 Task: Help me in understanding how to capture cases via emails abd web through guidance center
Action: Mouse scrolled (439, 232) with delta (0, 0)
Screenshot: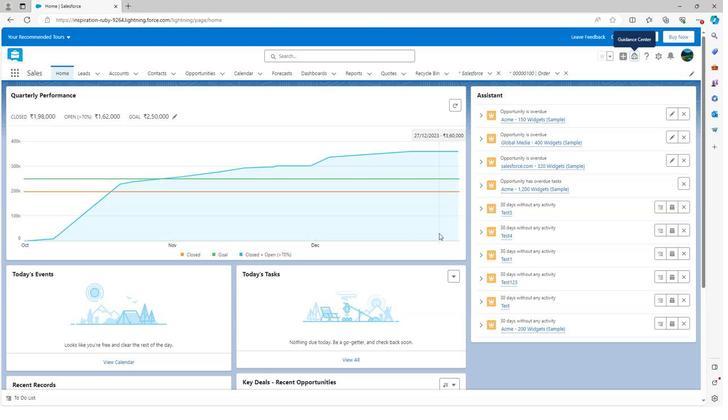 
Action: Mouse scrolled (439, 232) with delta (0, 0)
Screenshot: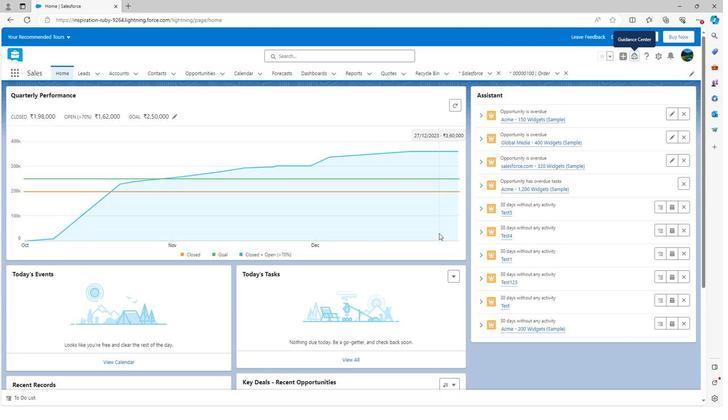 
Action: Mouse scrolled (439, 232) with delta (0, 0)
Screenshot: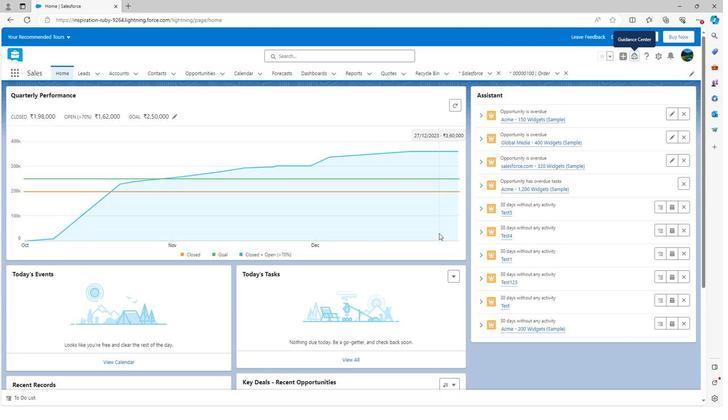 
Action: Mouse scrolled (439, 232) with delta (0, 0)
Screenshot: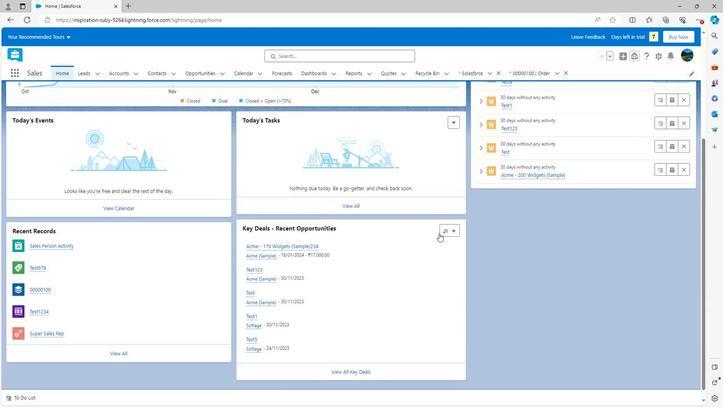 
Action: Mouse scrolled (439, 233) with delta (0, 0)
Screenshot: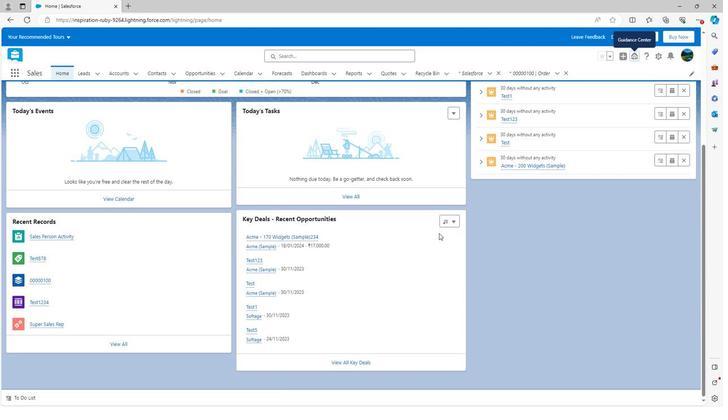 
Action: Mouse scrolled (439, 233) with delta (0, 0)
Screenshot: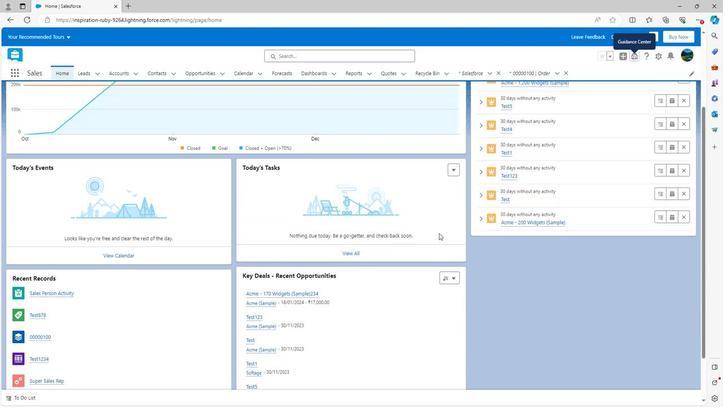 
Action: Mouse scrolled (439, 233) with delta (0, 0)
Screenshot: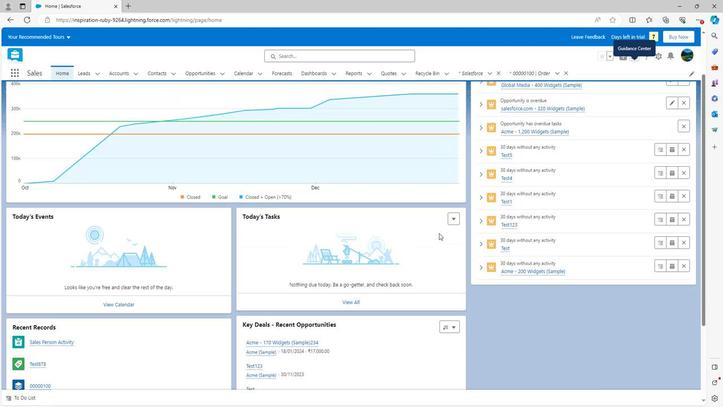 
Action: Mouse scrolled (439, 233) with delta (0, 0)
Screenshot: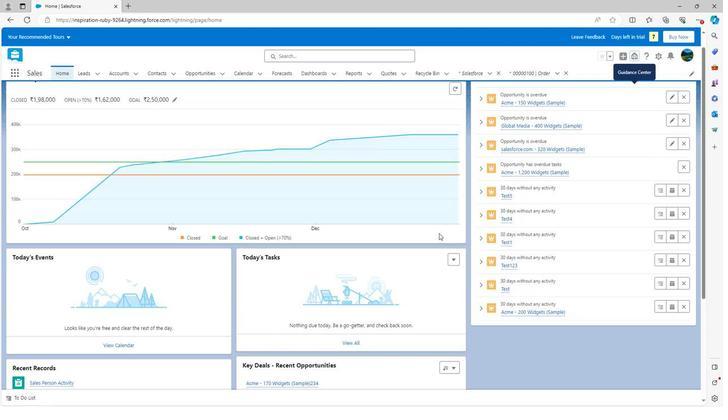 
Action: Mouse moved to (630, 53)
Screenshot: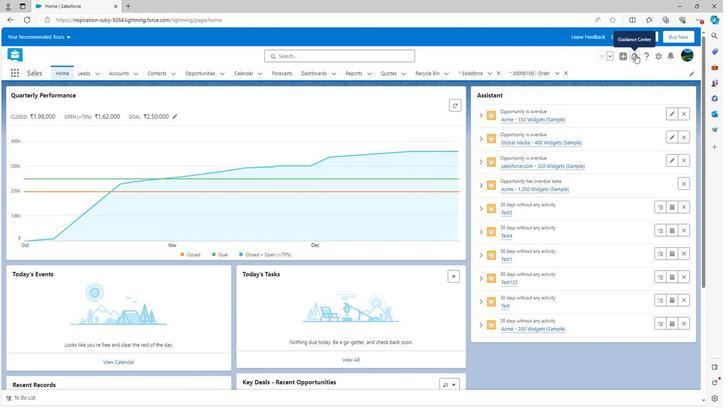 
Action: Mouse pressed left at (630, 53)
Screenshot: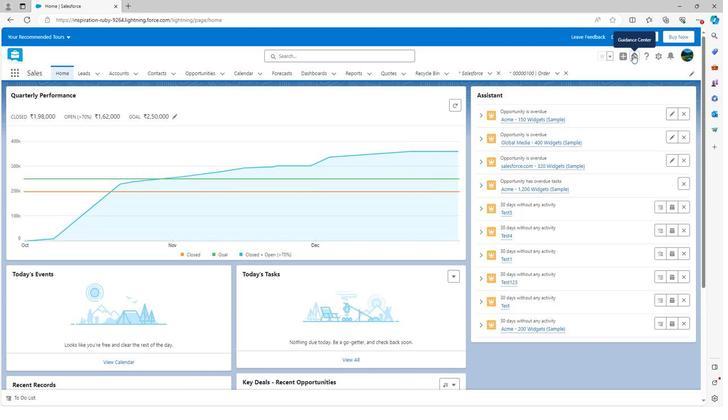 
Action: Mouse moved to (596, 241)
Screenshot: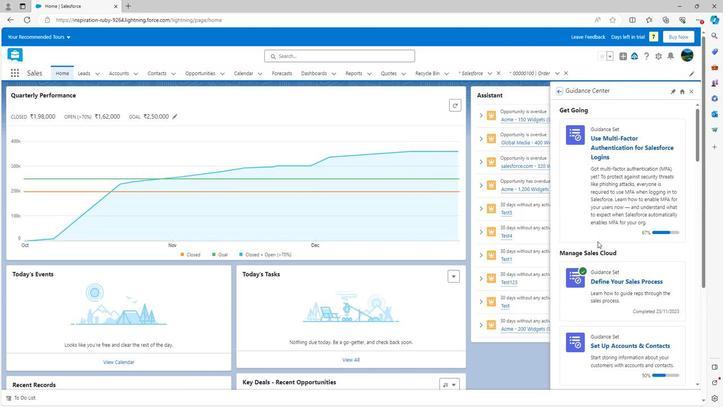
Action: Mouse scrolled (596, 241) with delta (0, 0)
Screenshot: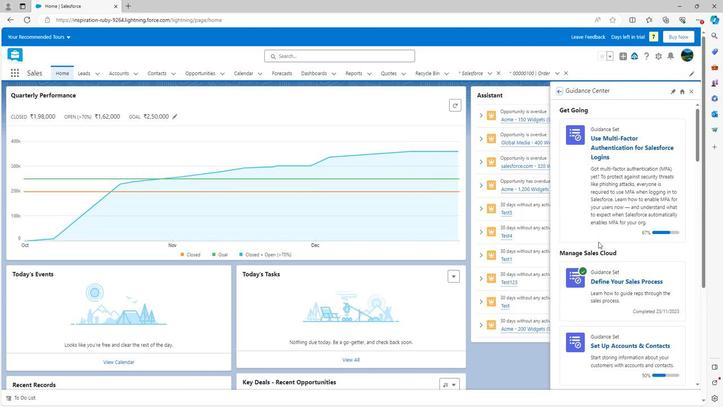 
Action: Mouse scrolled (596, 241) with delta (0, 0)
Screenshot: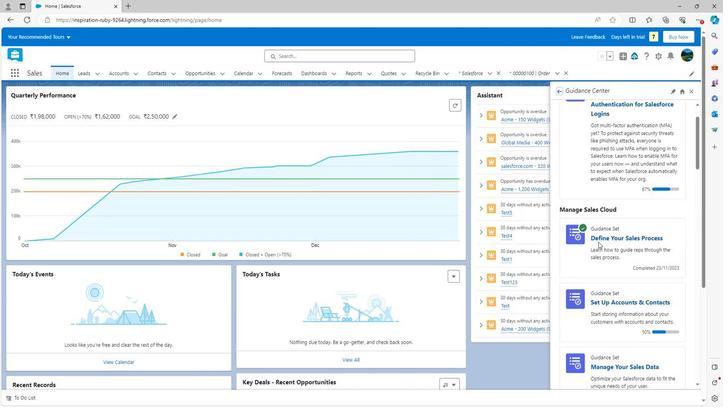 
Action: Mouse scrolled (596, 241) with delta (0, 0)
Screenshot: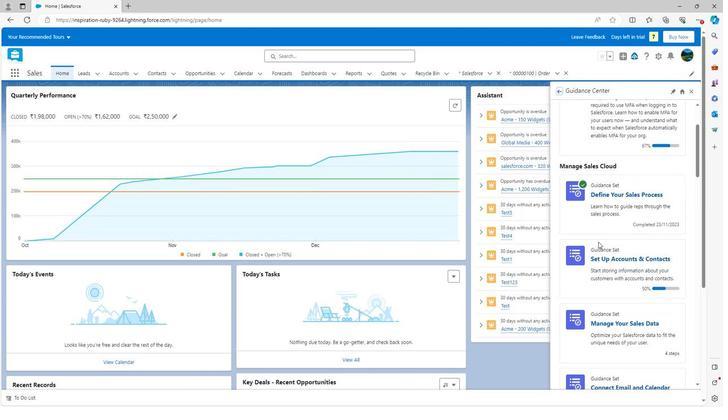 
Action: Mouse scrolled (596, 241) with delta (0, 0)
Screenshot: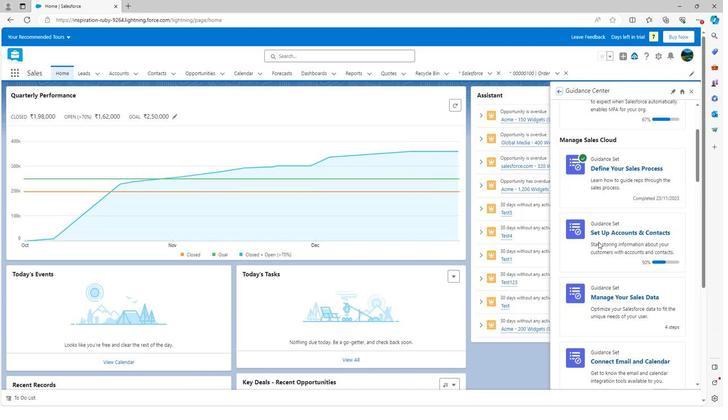 
Action: Mouse scrolled (596, 241) with delta (0, 0)
Screenshot: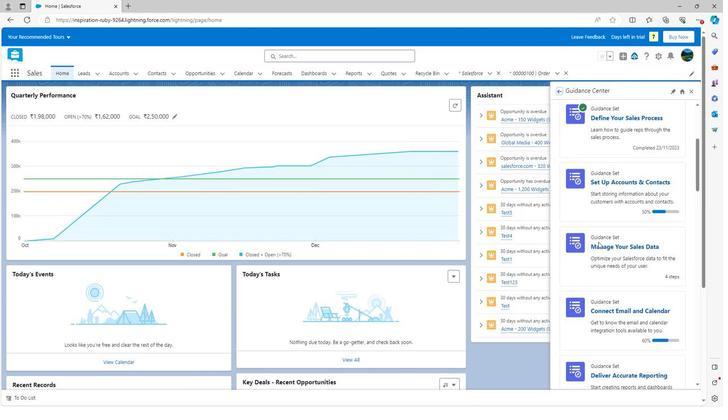 
Action: Mouse scrolled (596, 241) with delta (0, 0)
Screenshot: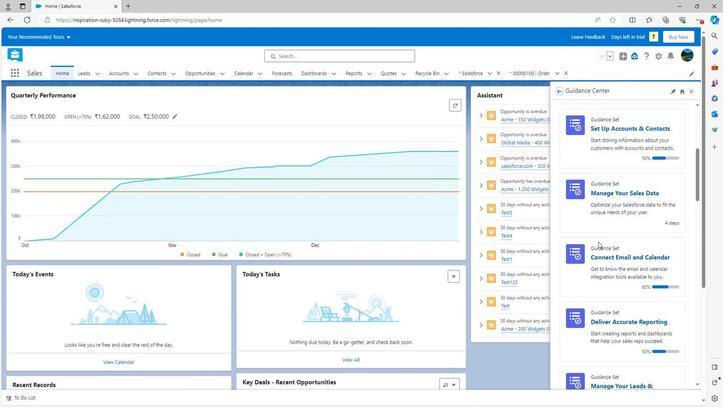 
Action: Mouse scrolled (596, 241) with delta (0, 0)
Screenshot: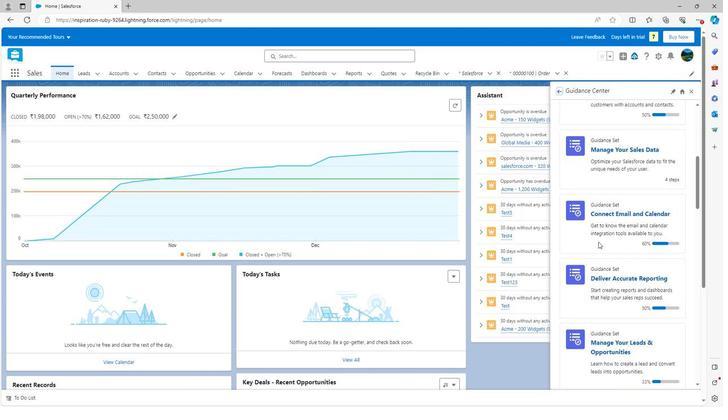 
Action: Mouse scrolled (596, 241) with delta (0, 0)
Screenshot: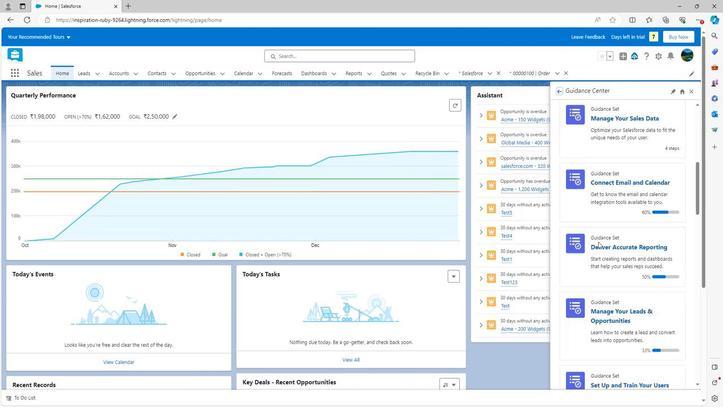 
Action: Mouse scrolled (596, 241) with delta (0, 0)
Screenshot: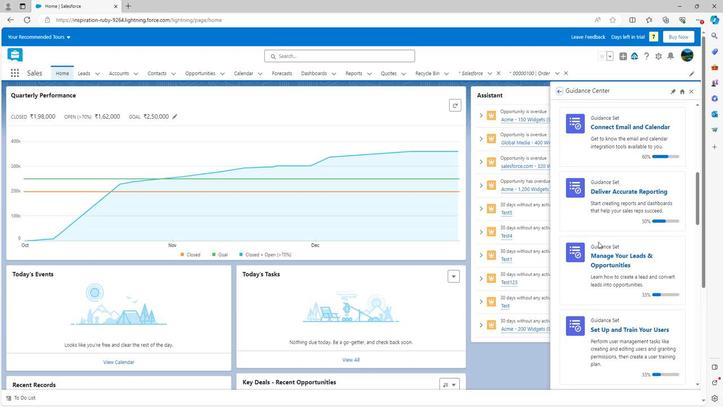 
Action: Mouse scrolled (596, 241) with delta (0, 0)
Screenshot: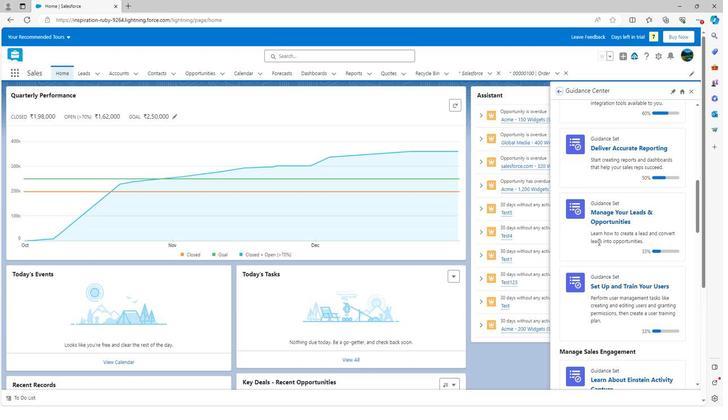 
Action: Mouse scrolled (596, 241) with delta (0, 0)
Screenshot: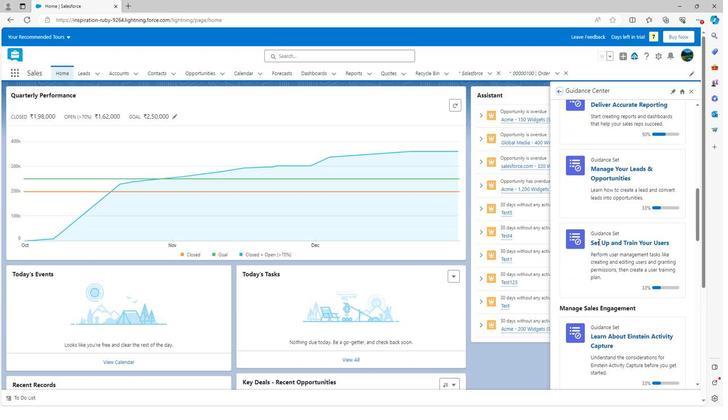 
Action: Mouse scrolled (596, 241) with delta (0, 0)
Screenshot: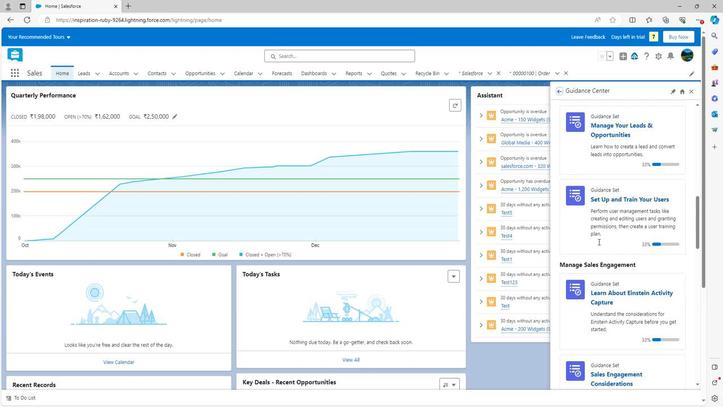
Action: Mouse scrolled (596, 241) with delta (0, 0)
Screenshot: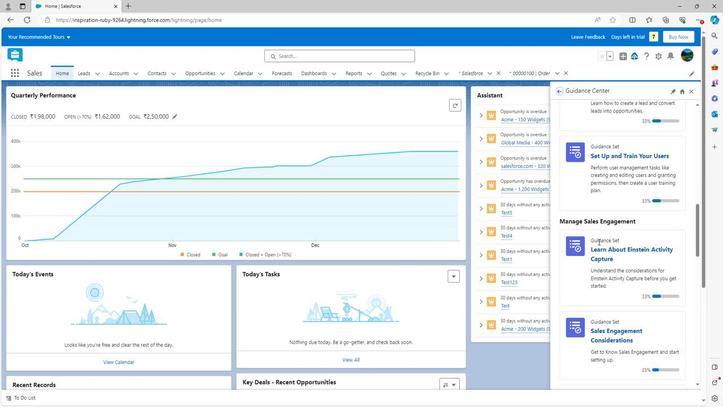 
Action: Mouse scrolled (596, 241) with delta (0, 0)
Screenshot: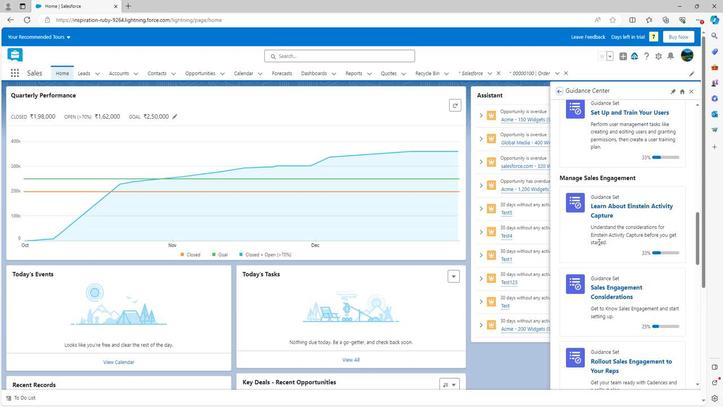 
Action: Mouse scrolled (596, 241) with delta (0, 0)
Screenshot: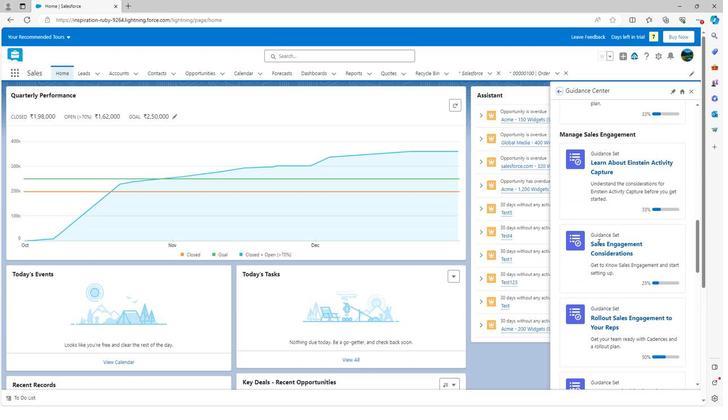 
Action: Mouse scrolled (596, 241) with delta (0, 0)
Screenshot: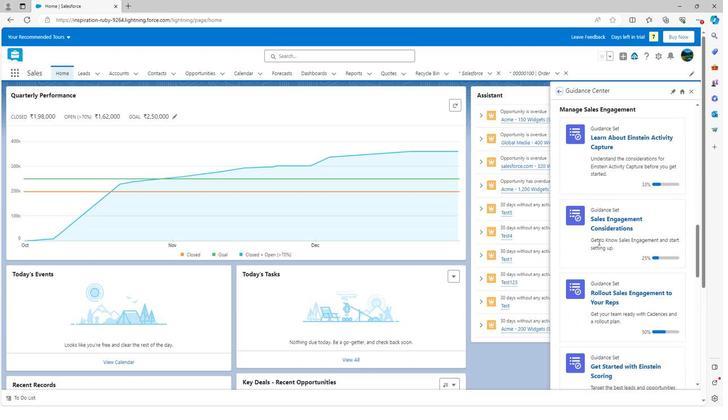 
Action: Mouse scrolled (596, 241) with delta (0, 0)
Screenshot: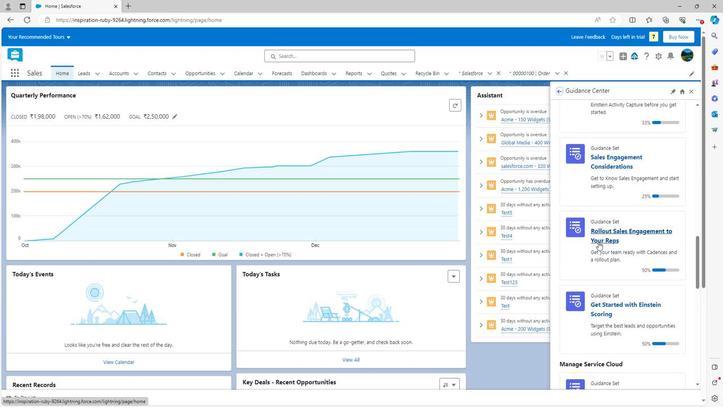 
Action: Mouse scrolled (596, 241) with delta (0, 0)
Screenshot: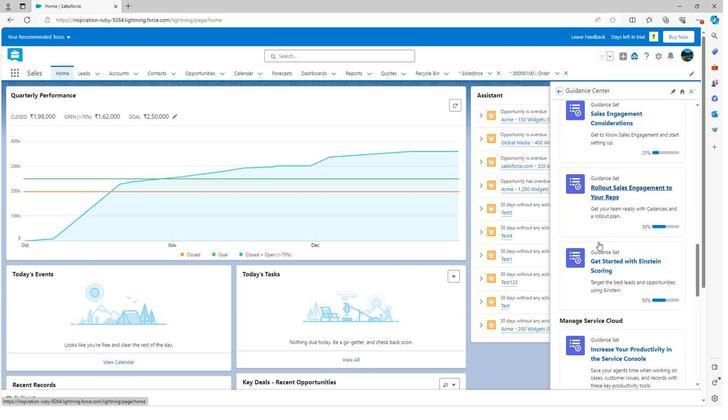 
Action: Mouse scrolled (596, 241) with delta (0, 0)
Screenshot: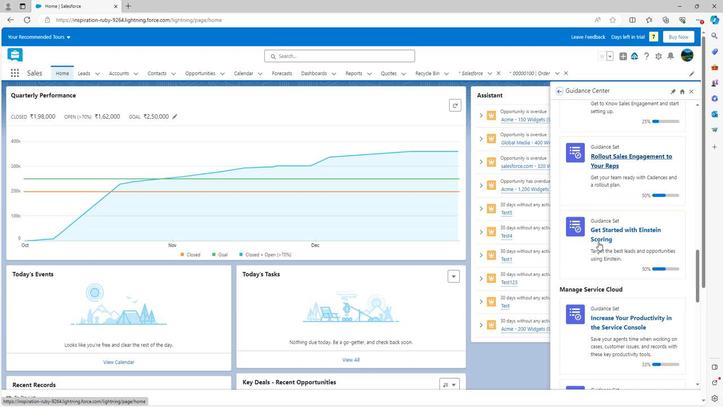
Action: Mouse scrolled (596, 241) with delta (0, 0)
Screenshot: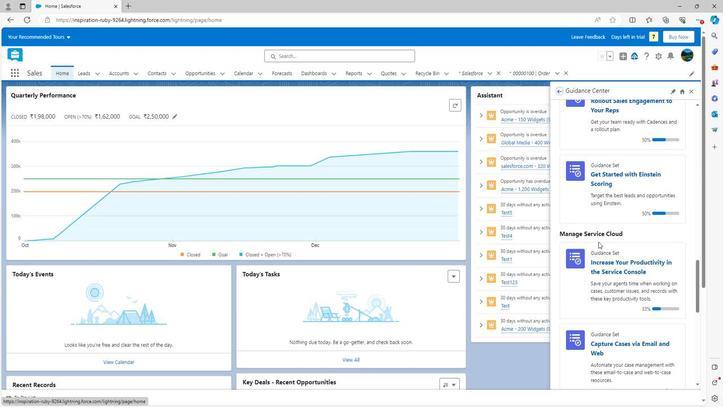 
Action: Mouse scrolled (596, 241) with delta (0, 0)
Screenshot: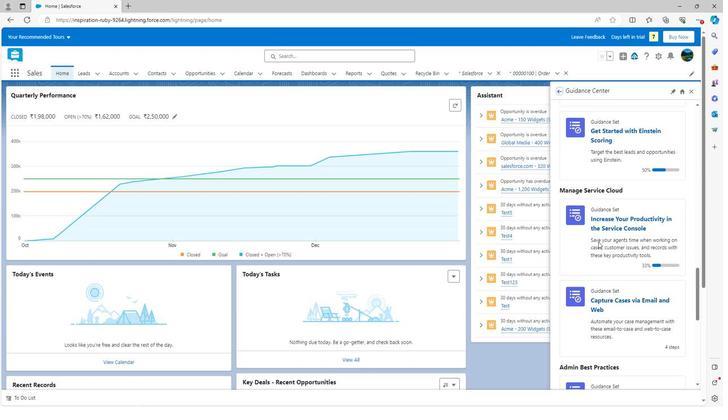 
Action: Mouse scrolled (596, 241) with delta (0, 0)
Screenshot: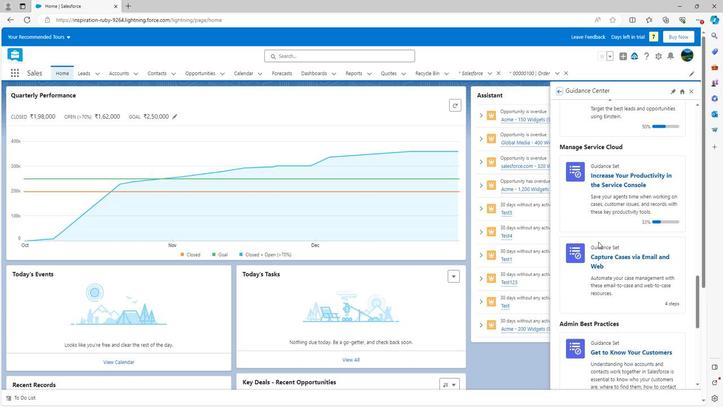 
Action: Mouse moved to (598, 215)
Screenshot: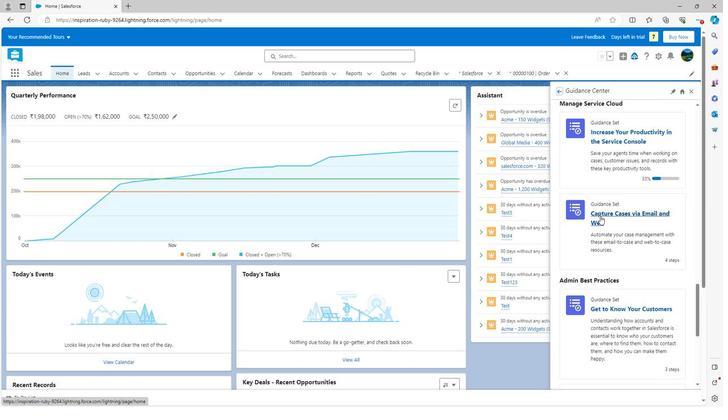 
Action: Mouse pressed left at (598, 215)
Screenshot: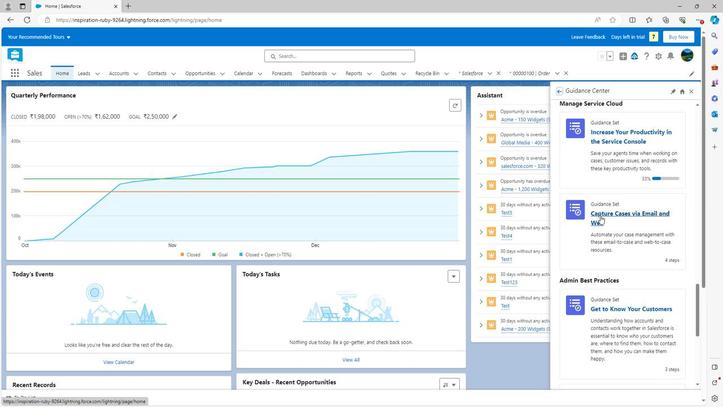 
Action: Mouse moved to (583, 217)
Screenshot: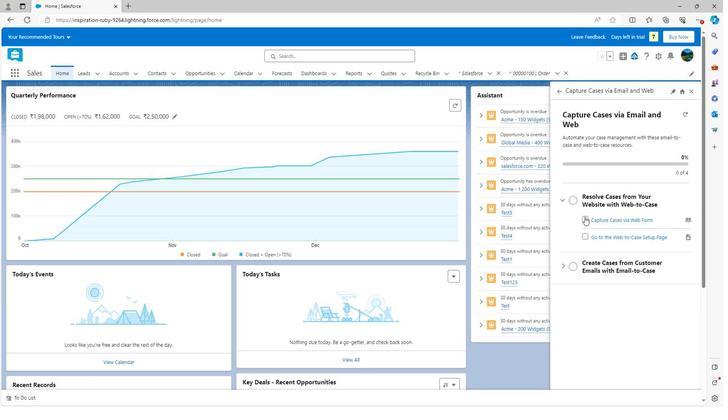 
Action: Mouse pressed left at (583, 217)
Screenshot: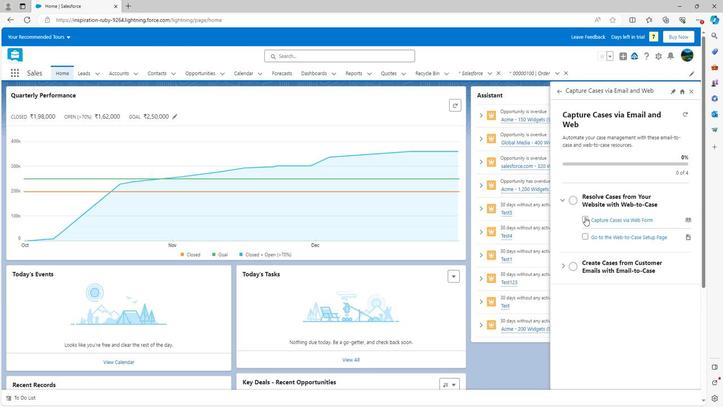 
Action: Mouse moved to (561, 265)
Screenshot: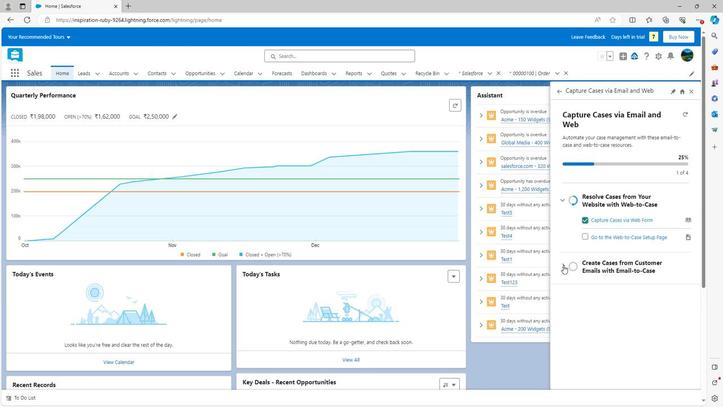
Action: Mouse pressed left at (561, 265)
Screenshot: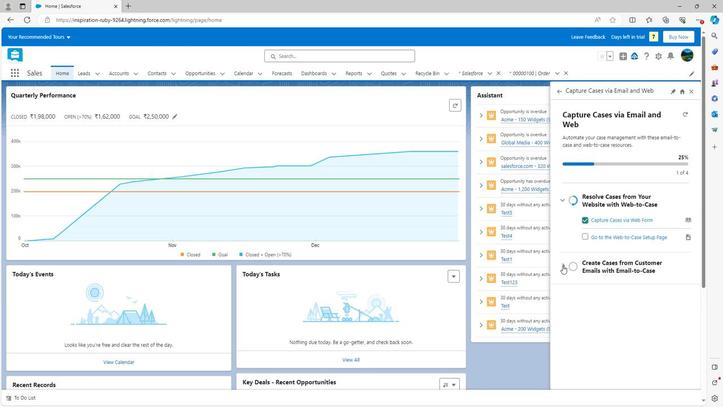 
Action: Mouse moved to (583, 286)
Screenshot: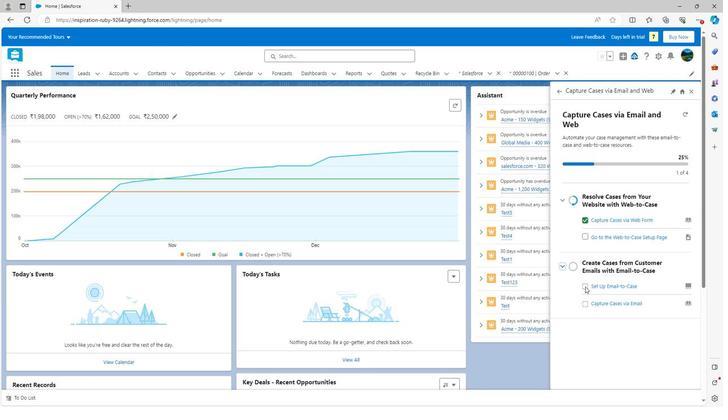 
Action: Mouse pressed left at (583, 286)
Screenshot: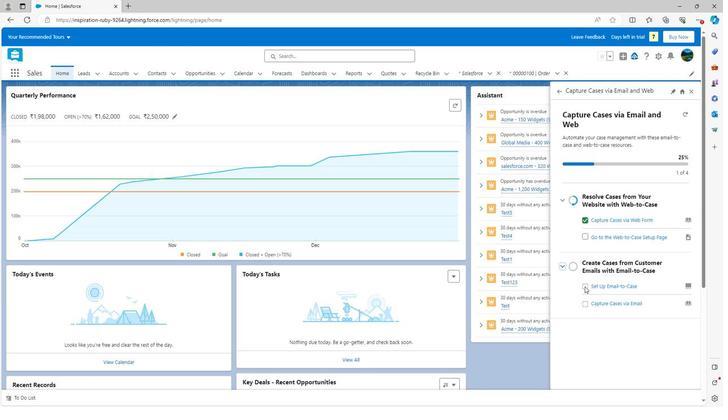 
Action: Mouse moved to (558, 91)
Screenshot: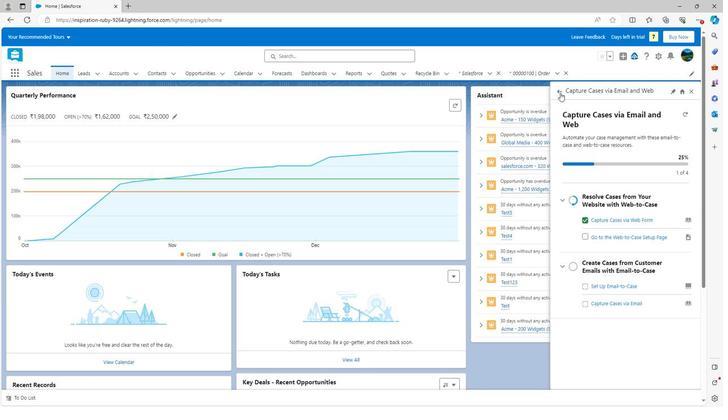 
Action: Mouse pressed left at (558, 91)
Screenshot: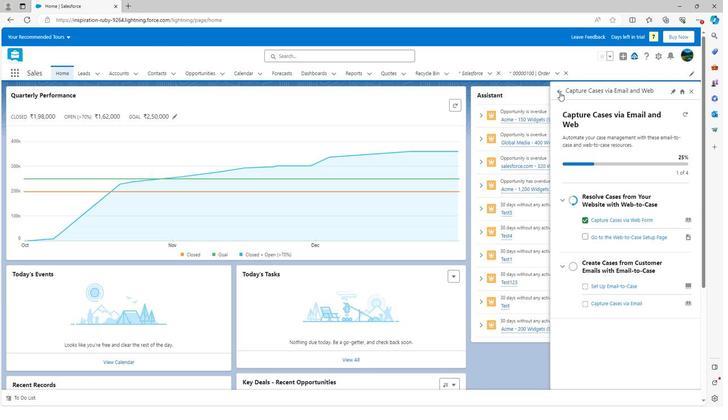 
Action: Mouse moved to (485, 178)
Screenshot: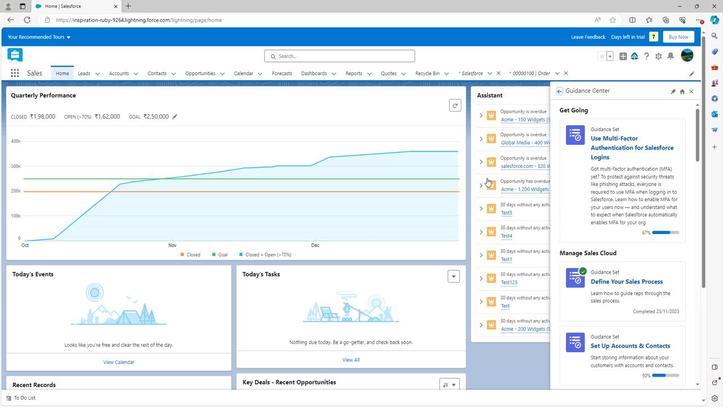 
